 Task: Use the formula "TAN" in spreadsheet "Project portfolio".
Action: Mouse pressed left at (873, 253)
Screenshot: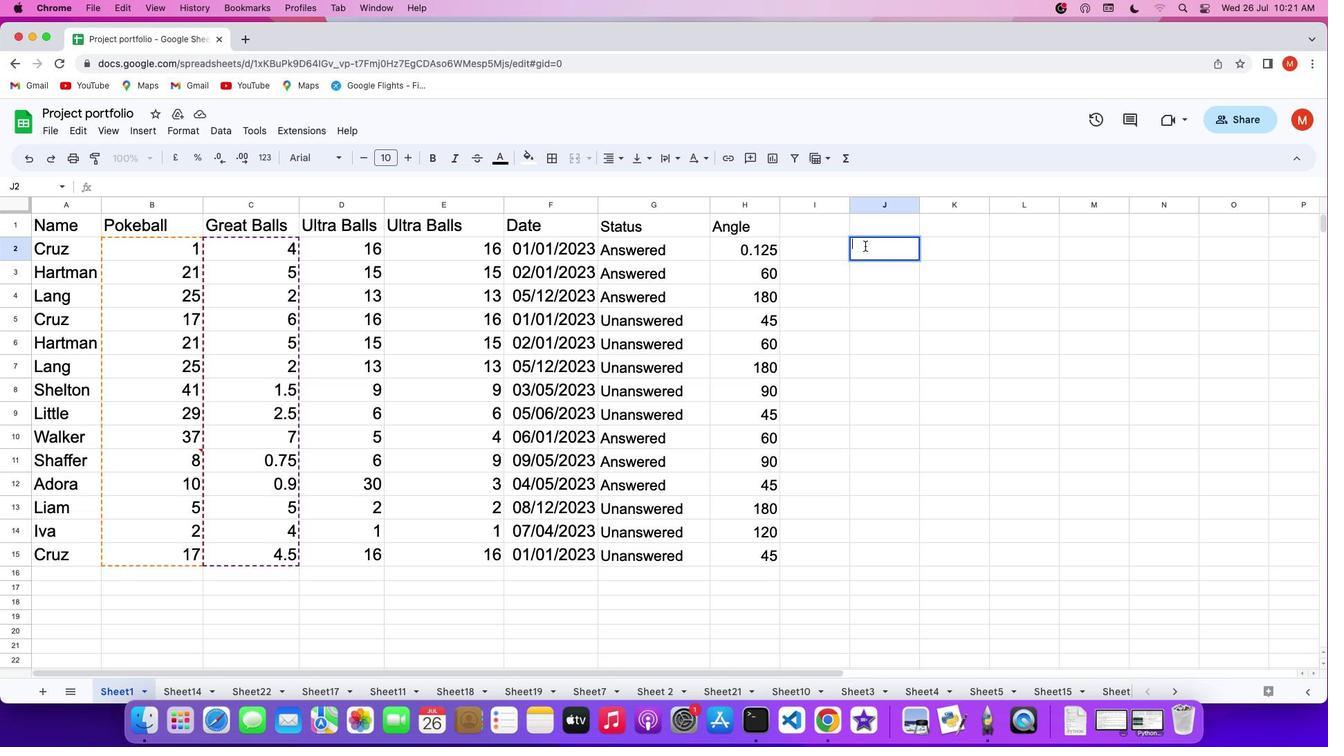 
Action: Key pressed '='
Screenshot: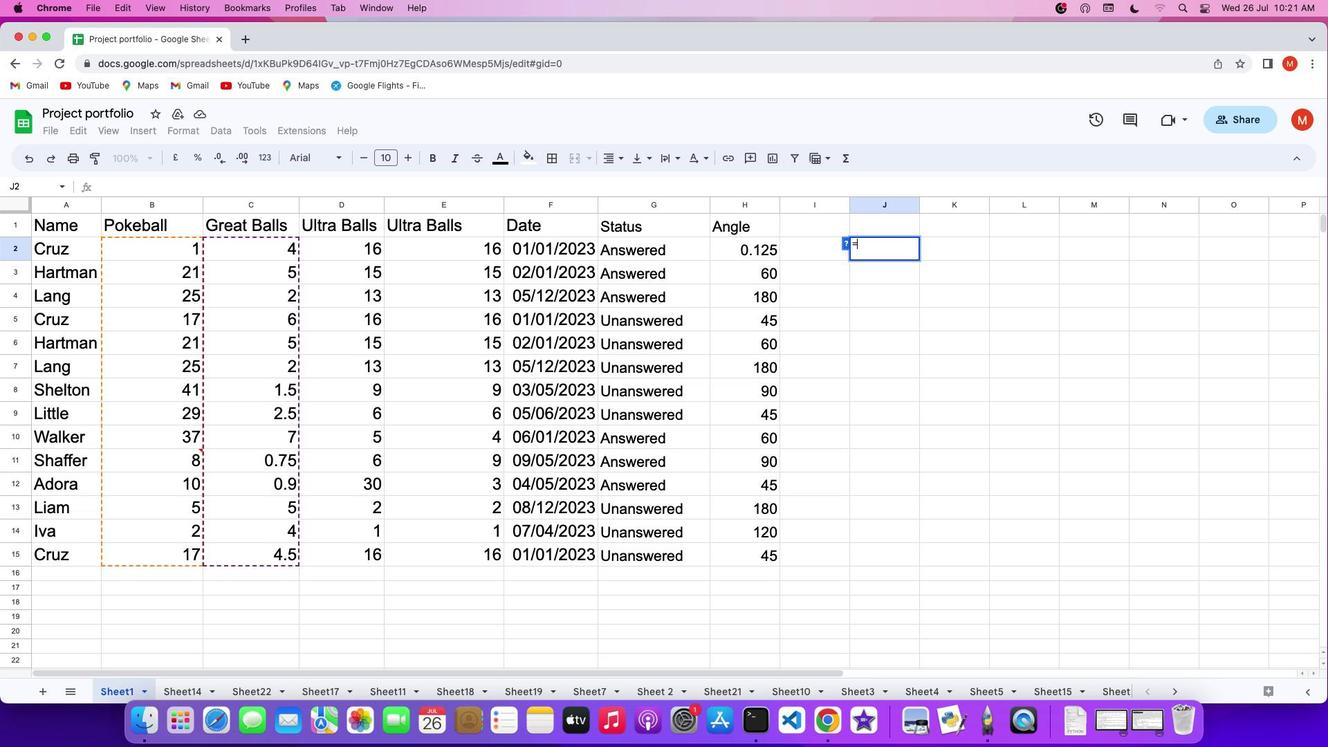 
Action: Mouse moved to (850, 170)
Screenshot: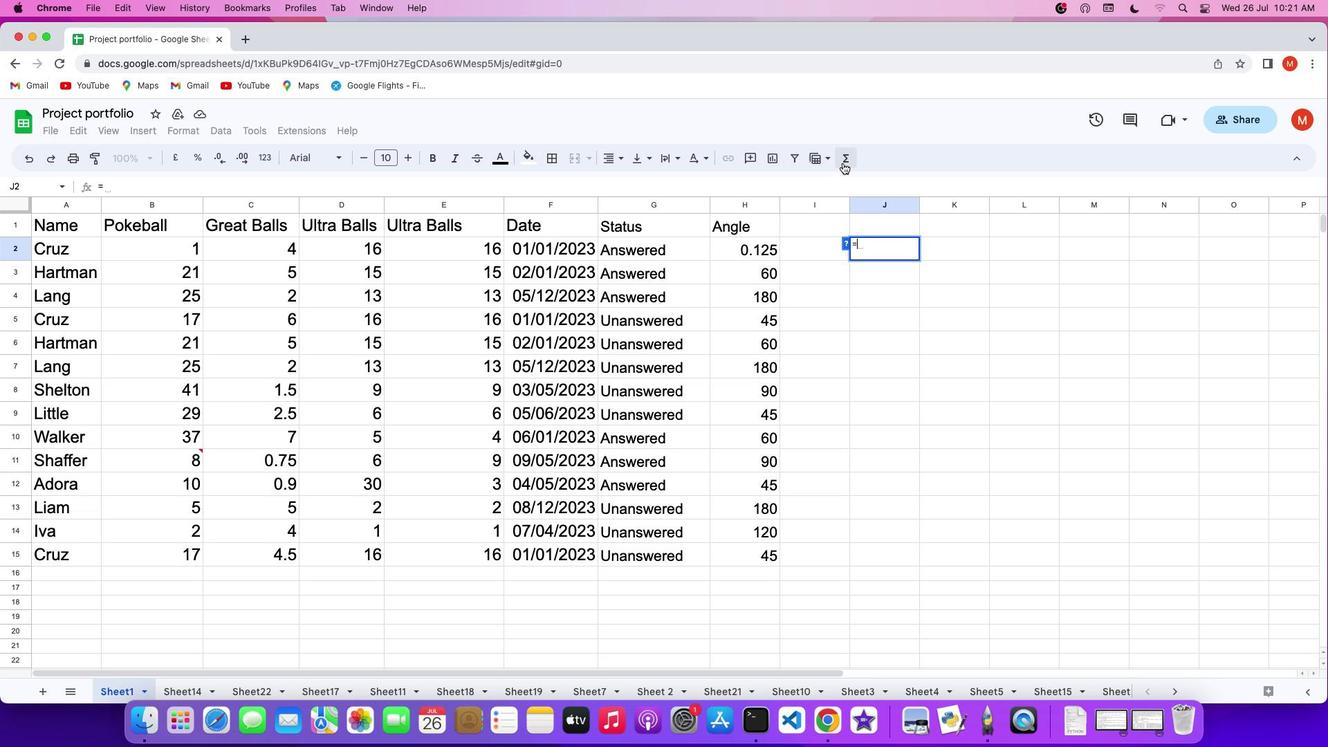 
Action: Mouse pressed left at (850, 170)
Screenshot: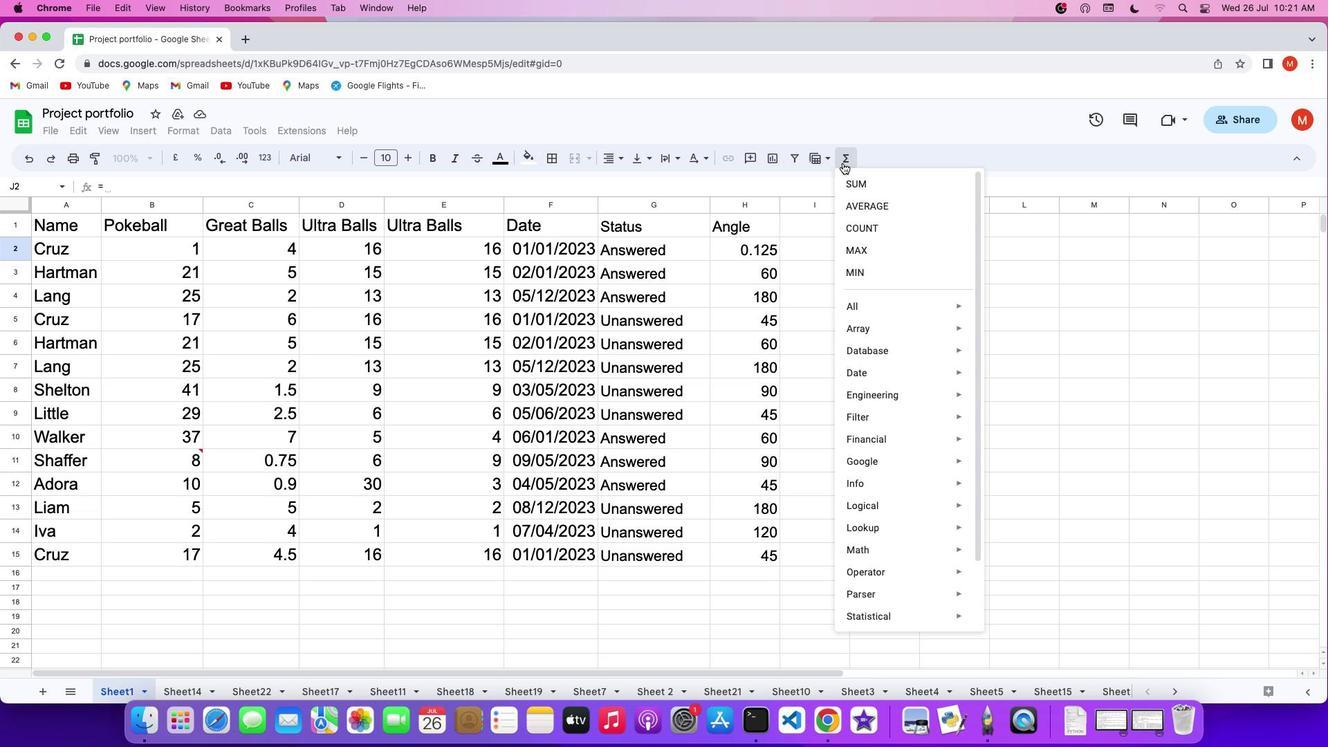 
Action: Mouse moved to (1034, 502)
Screenshot: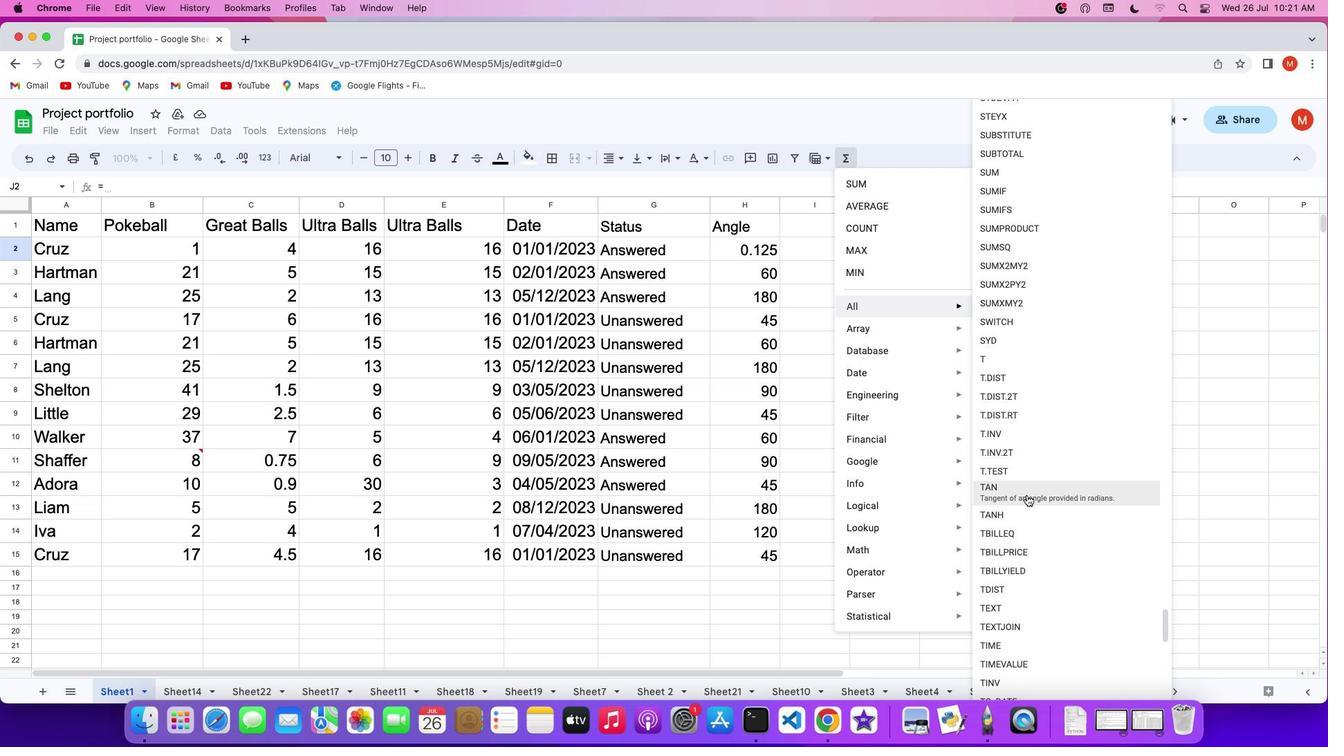 
Action: Mouse pressed left at (1034, 502)
Screenshot: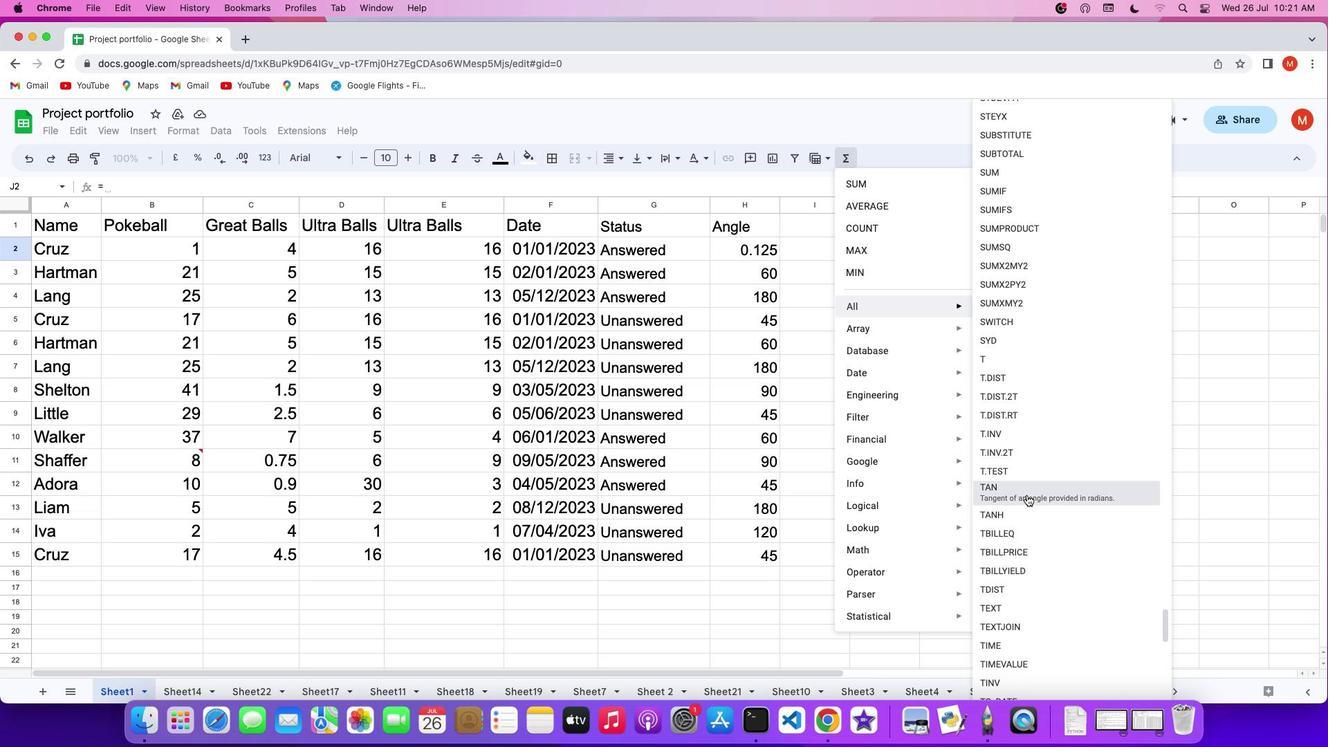 
Action: Key pressed '3''.''1''4'Key.enter
Screenshot: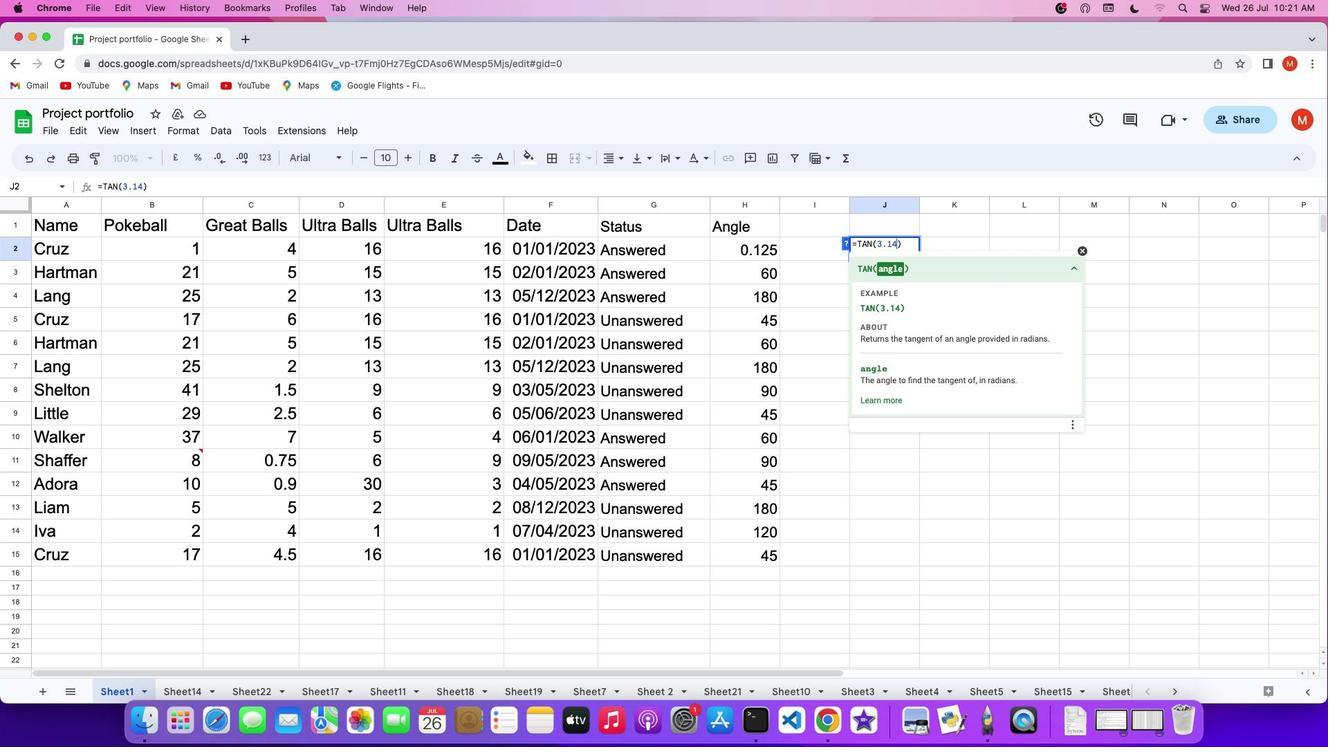 
